 Task: Filter posted by 1st connection.
Action: Mouse moved to (309, 103)
Screenshot: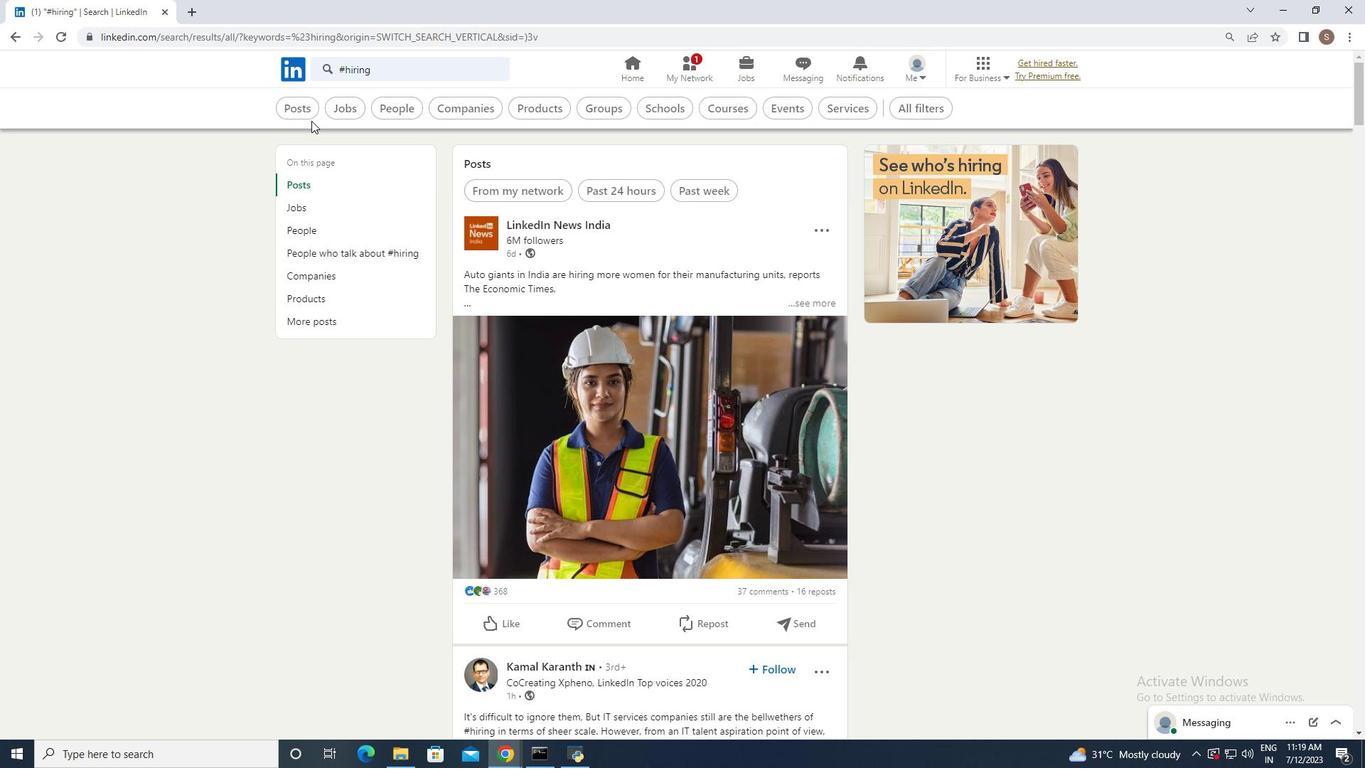
Action: Mouse pressed left at (309, 103)
Screenshot: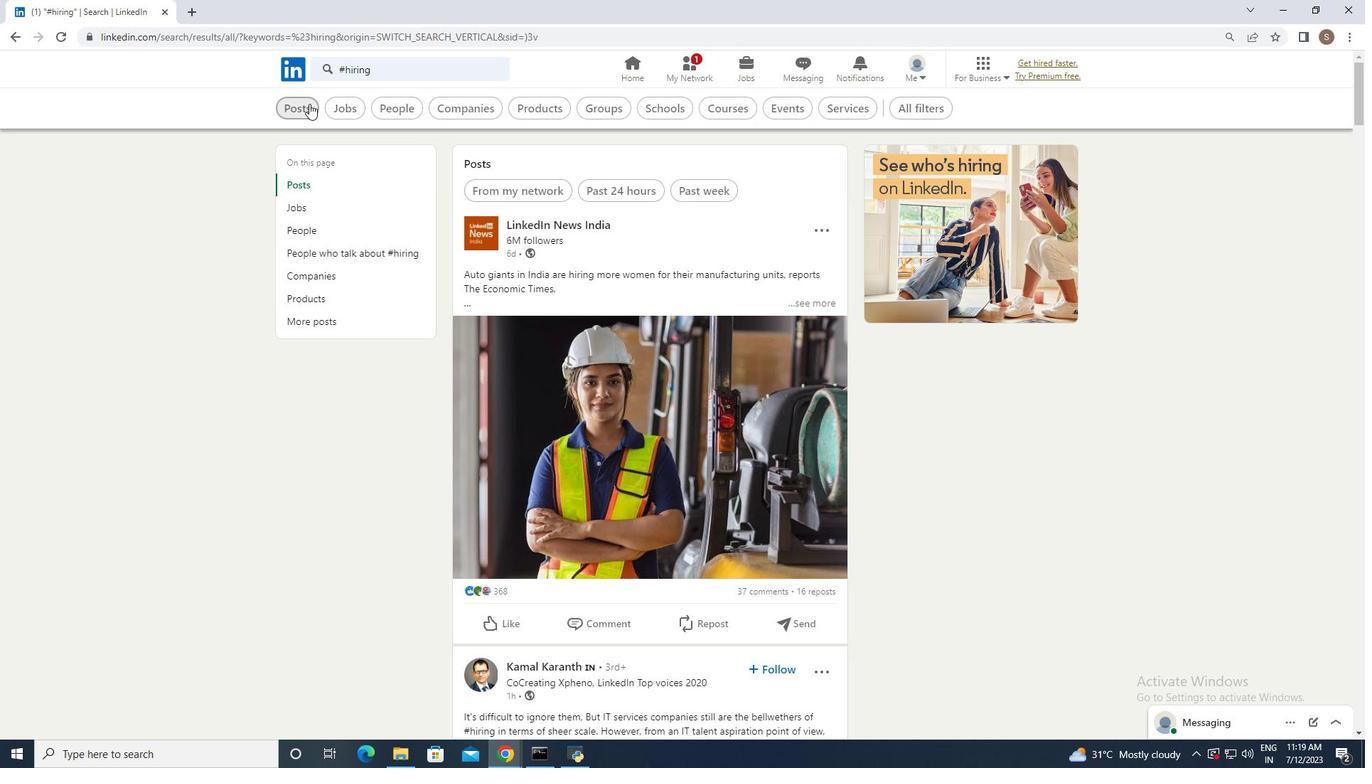 
Action: Mouse moved to (658, 112)
Screenshot: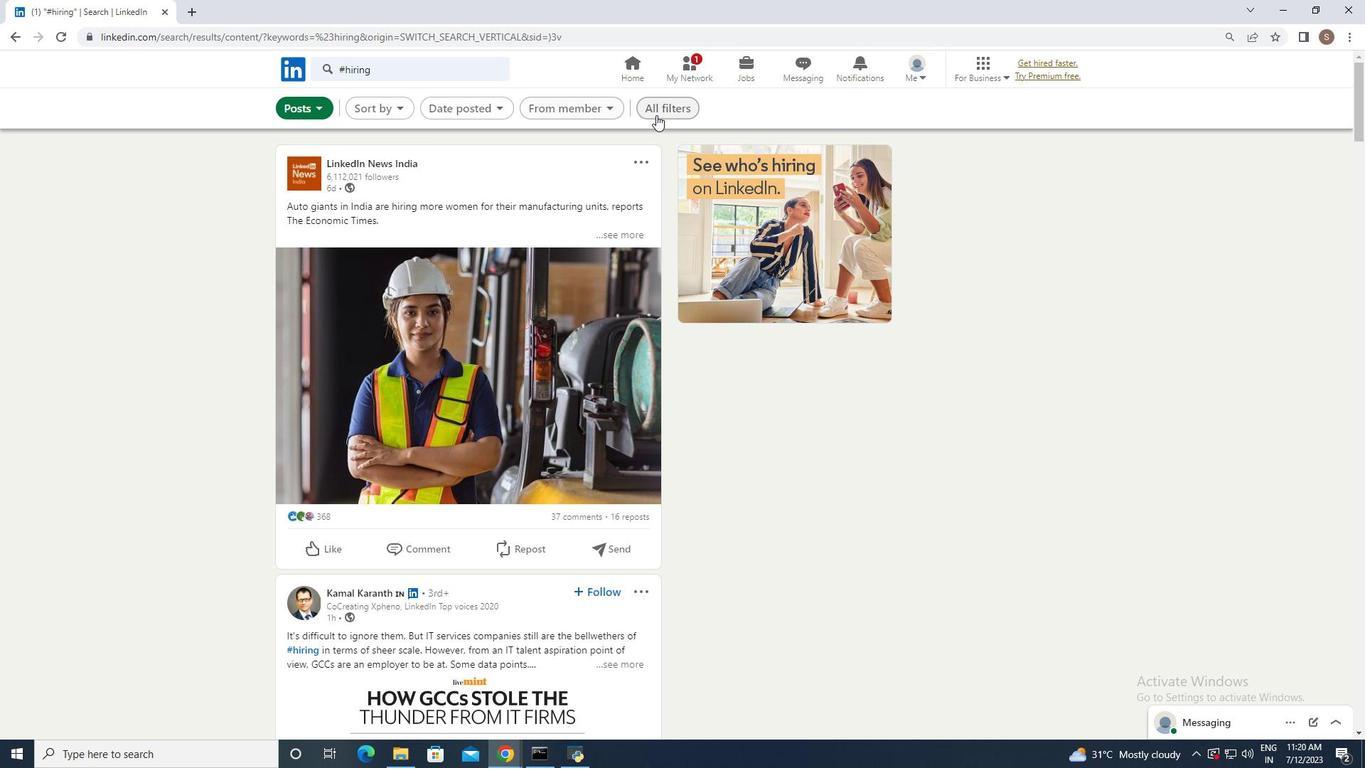 
Action: Mouse pressed left at (658, 112)
Screenshot: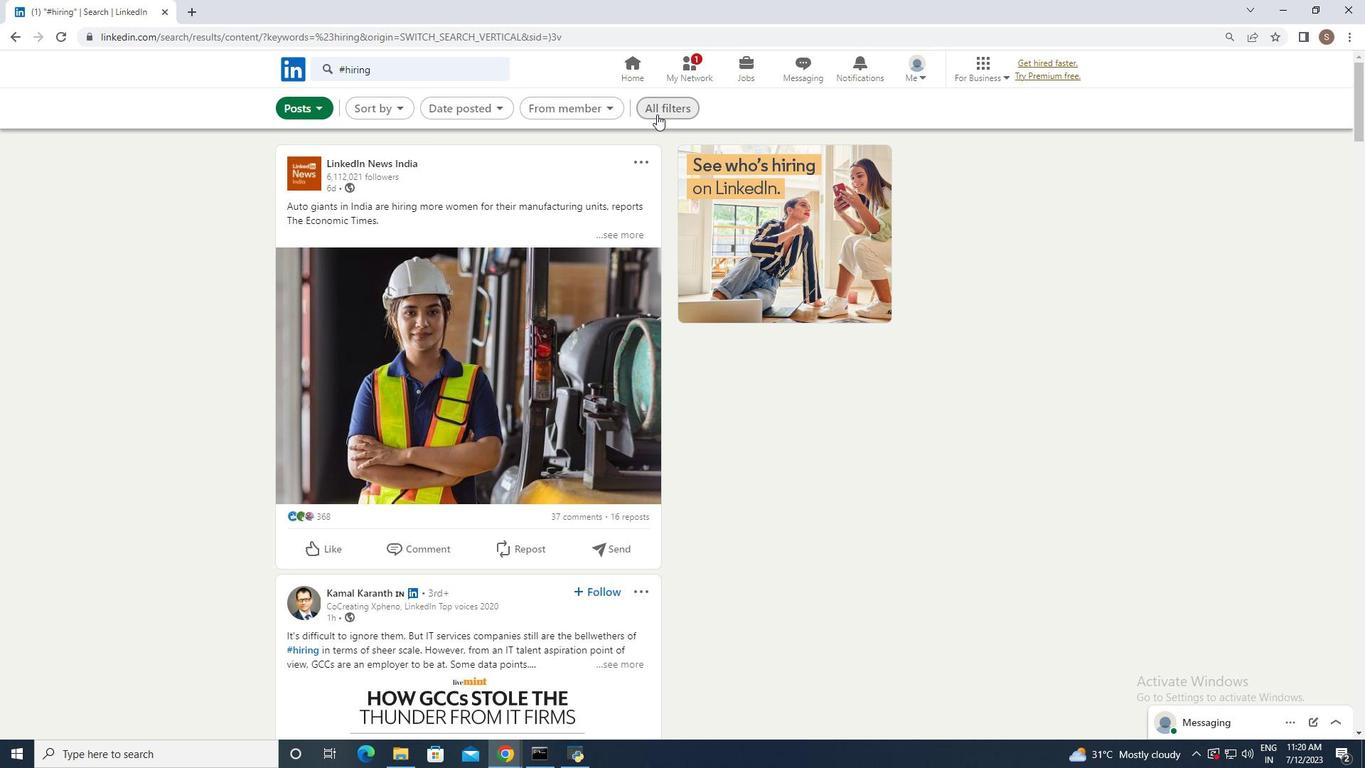 
Action: Mouse moved to (992, 547)
Screenshot: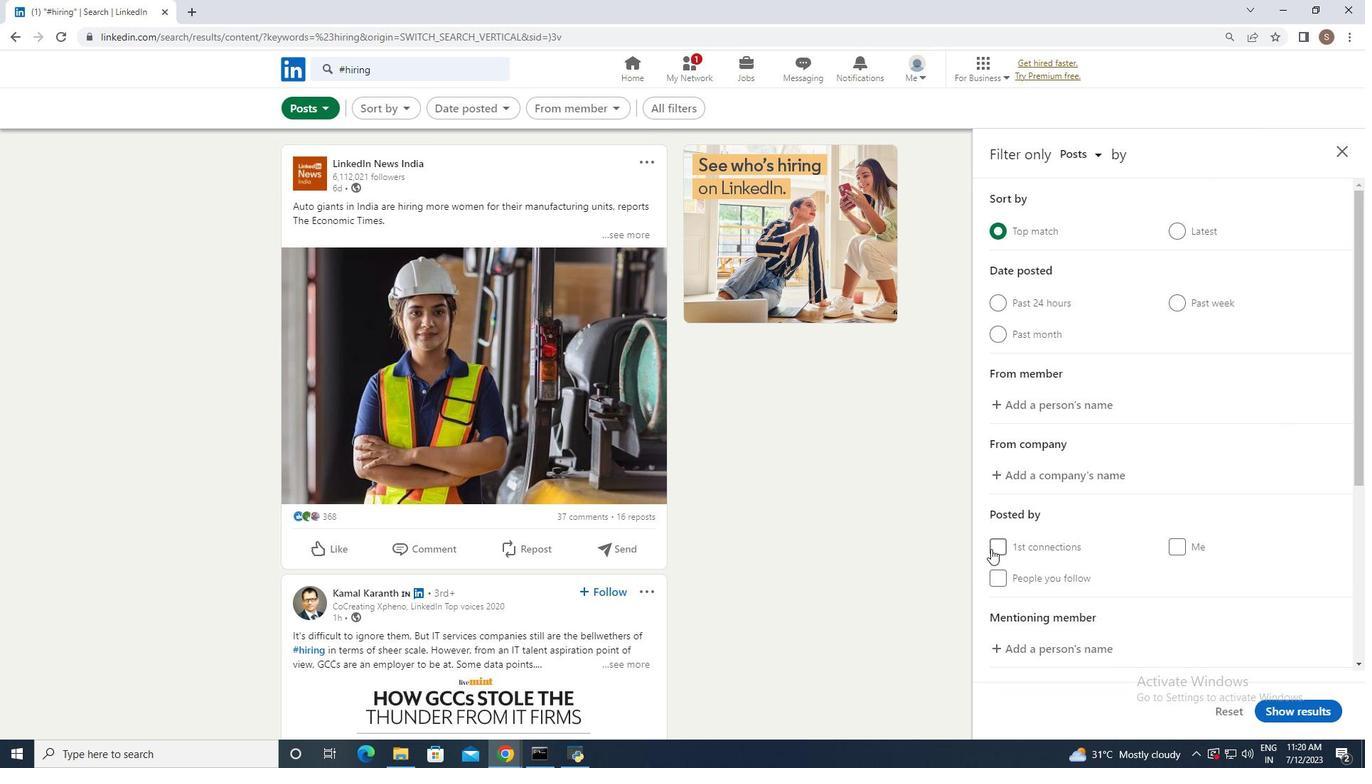 
Action: Mouse pressed left at (992, 547)
Screenshot: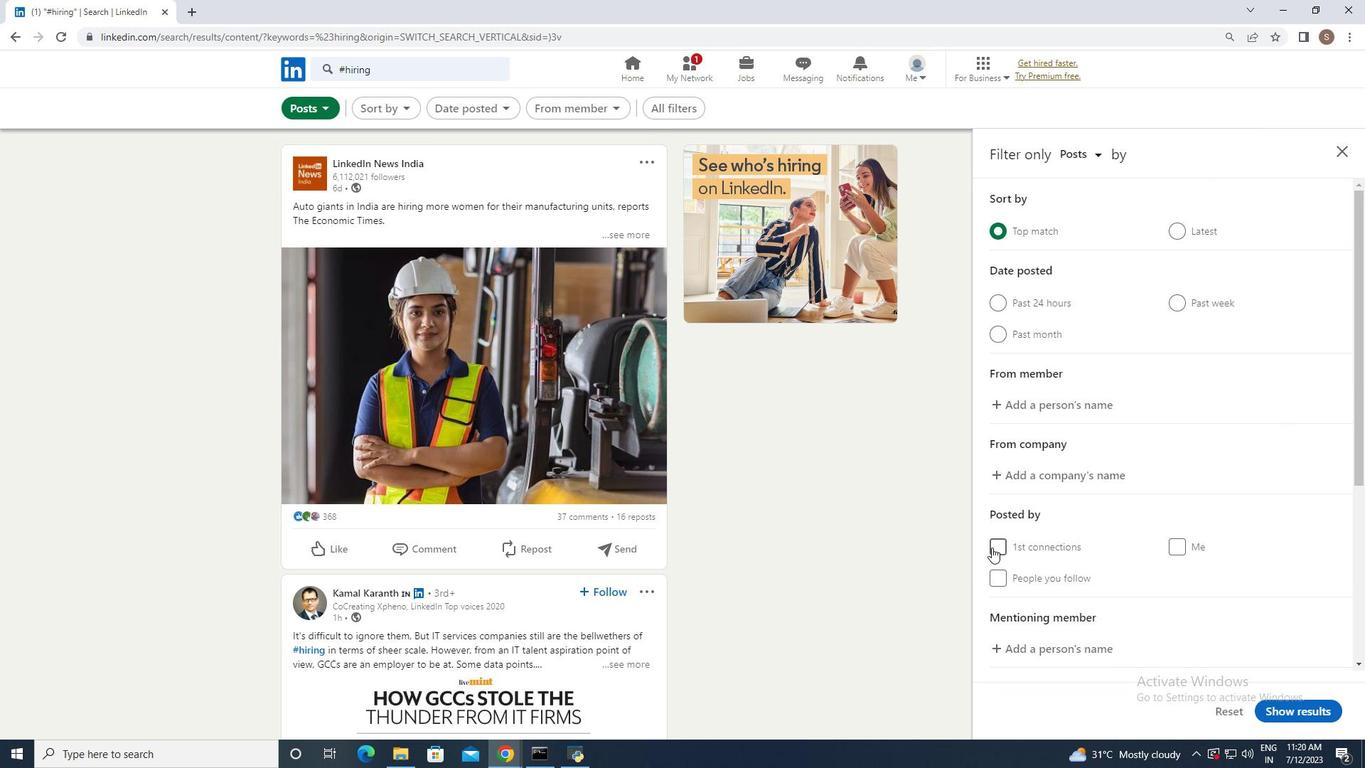 
Action: Mouse moved to (1310, 711)
Screenshot: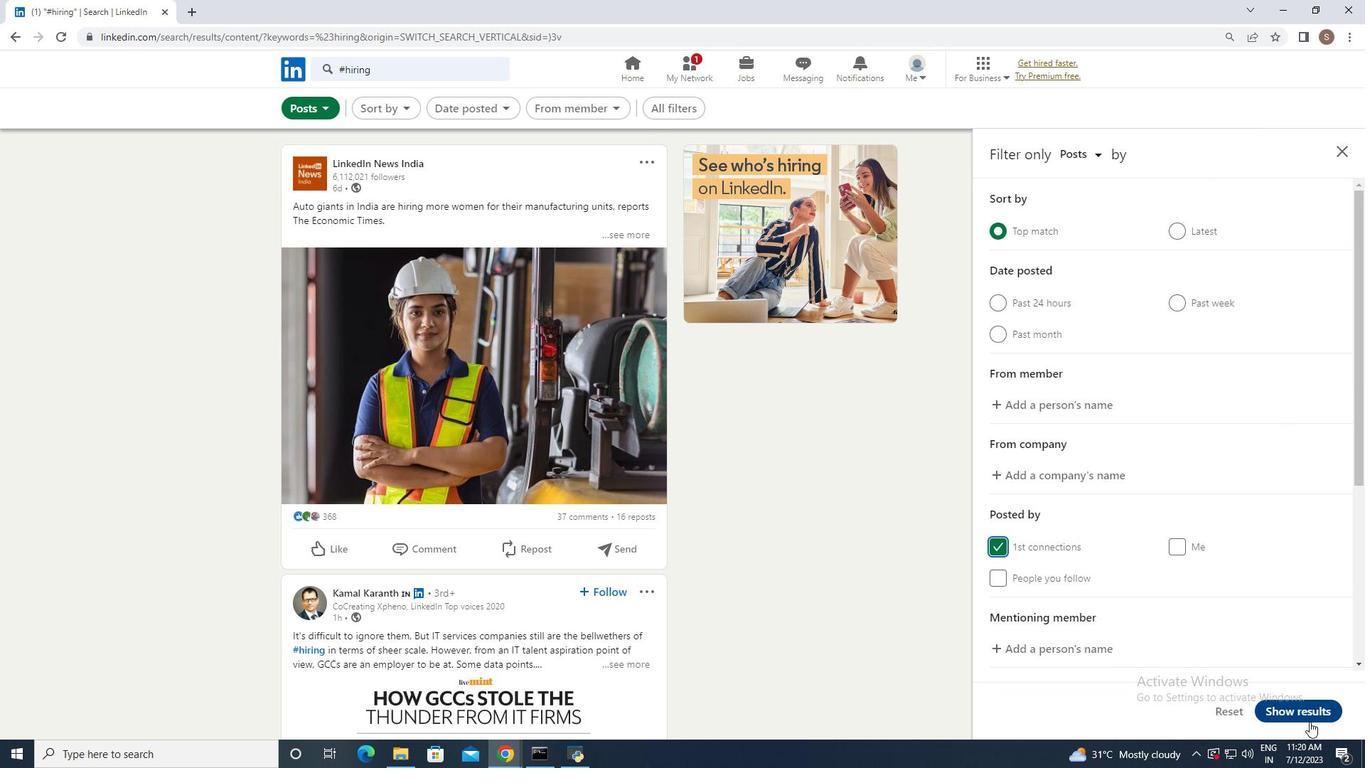 
Action: Mouse pressed left at (1310, 711)
Screenshot: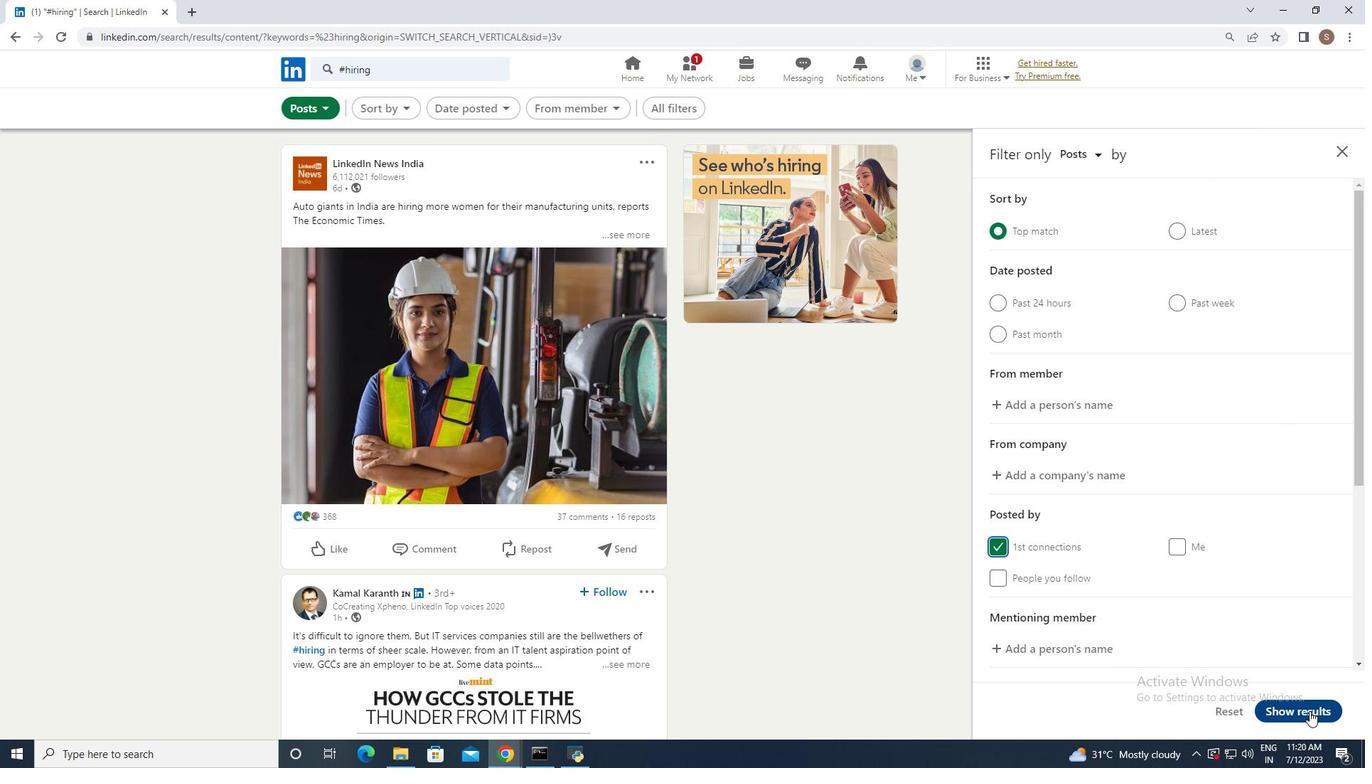 
